 Task: In the  document agreement.epub Use the tool word Count 'and display word count while typing'. Find the word using Dictionary 'circumstances'. Below name insert the link: www.facebook.com
Action: Mouse moved to (166, 61)
Screenshot: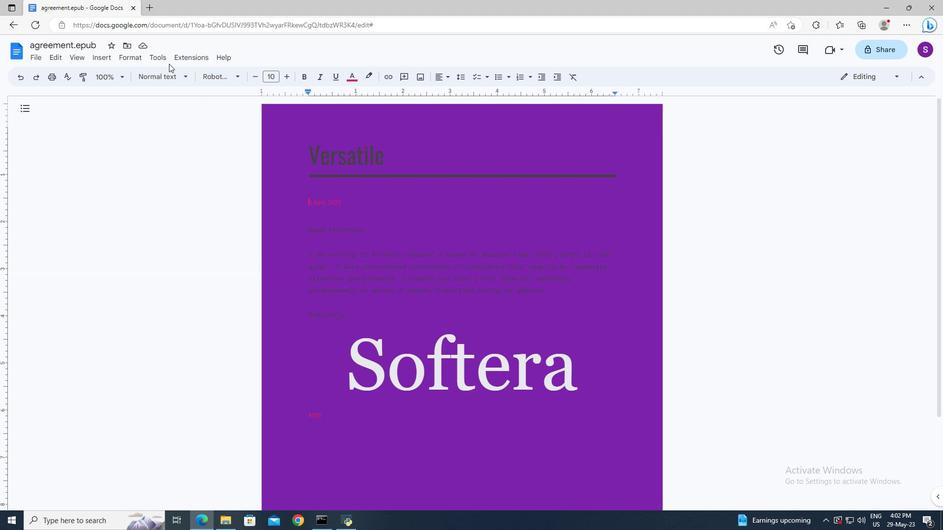 
Action: Mouse pressed left at (166, 61)
Screenshot: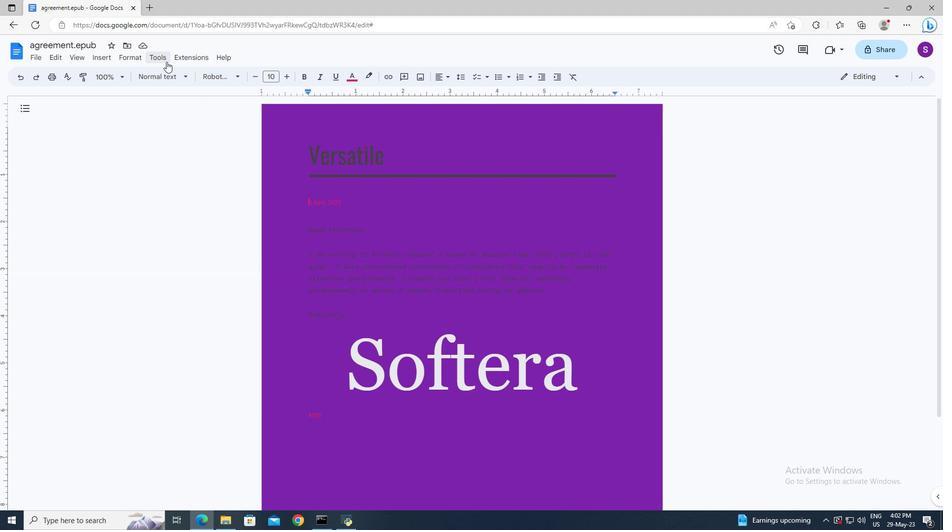 
Action: Mouse moved to (169, 88)
Screenshot: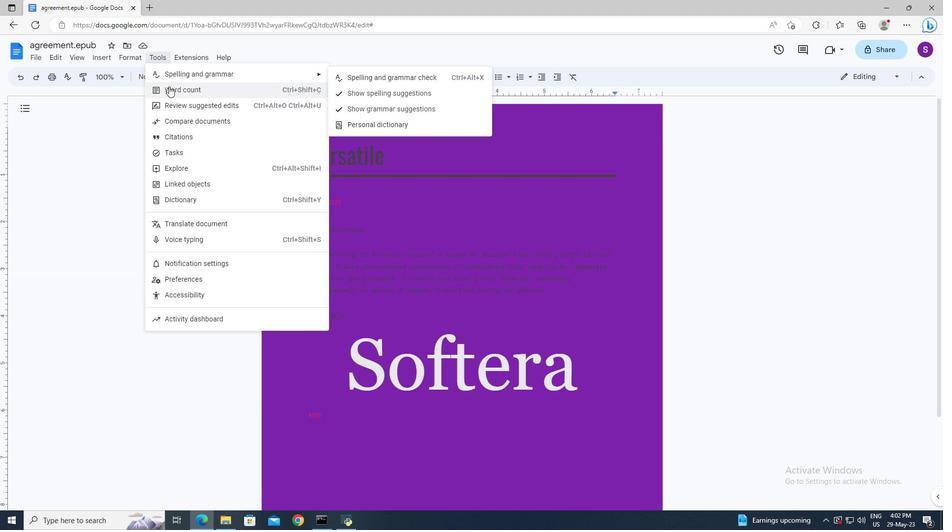 
Action: Mouse pressed left at (169, 88)
Screenshot: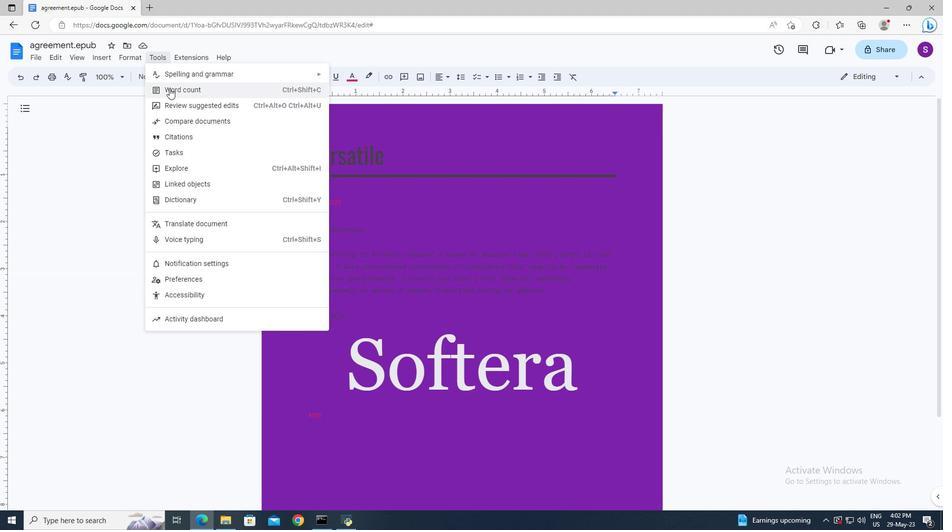 
Action: Mouse moved to (409, 313)
Screenshot: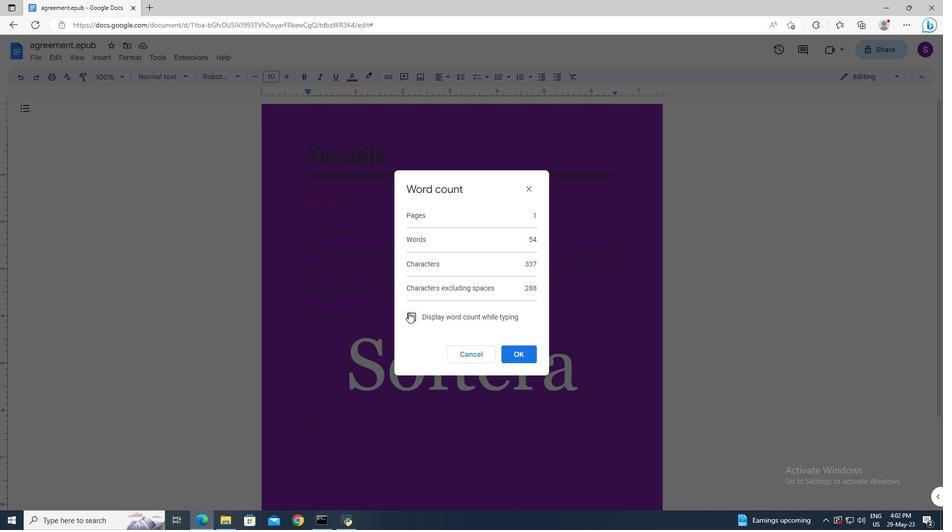 
Action: Mouse pressed left at (409, 313)
Screenshot: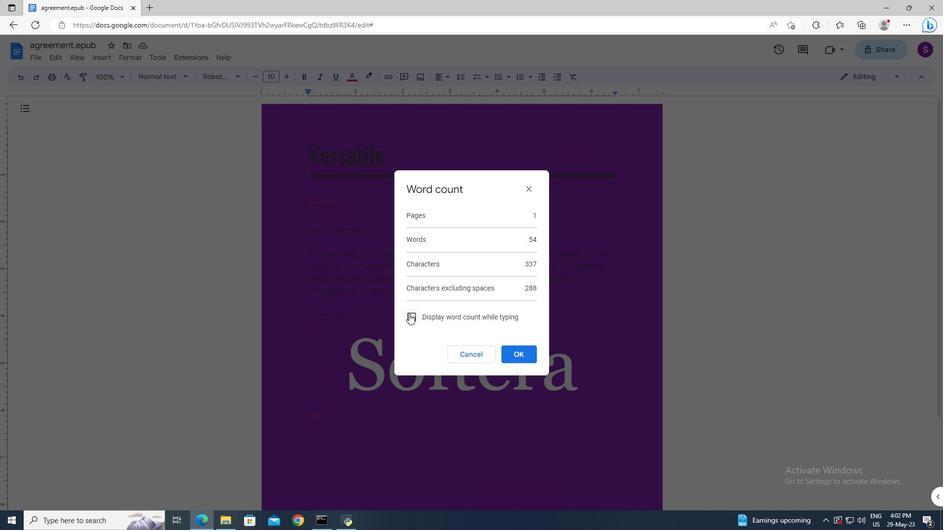 
Action: Mouse moved to (517, 349)
Screenshot: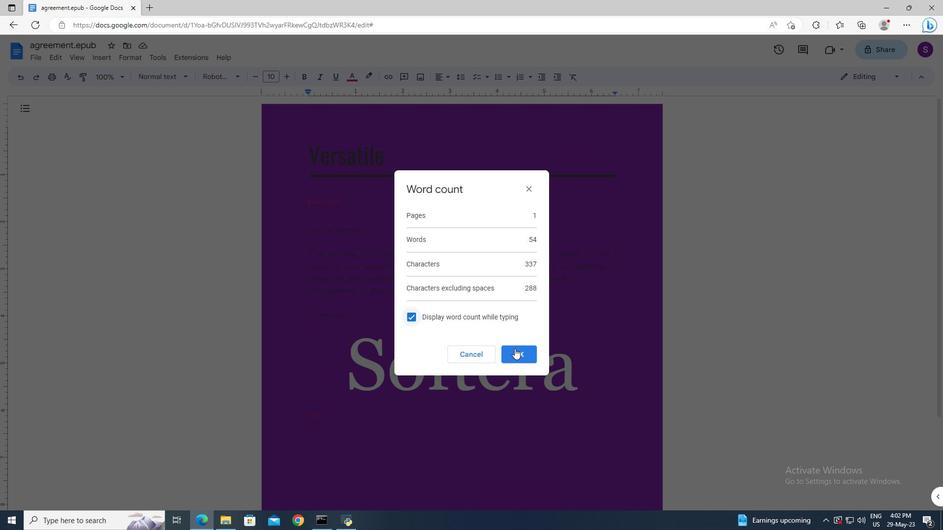 
Action: Mouse pressed left at (517, 349)
Screenshot: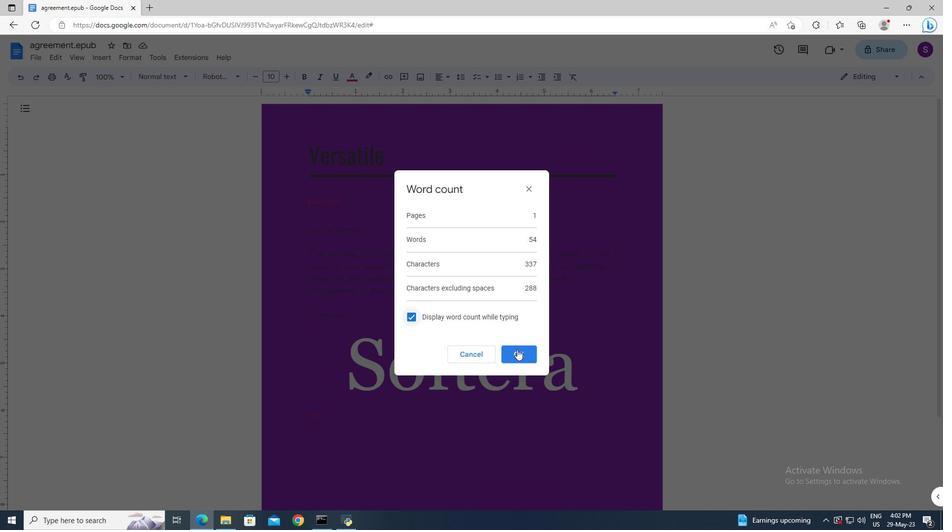 
Action: Mouse moved to (164, 58)
Screenshot: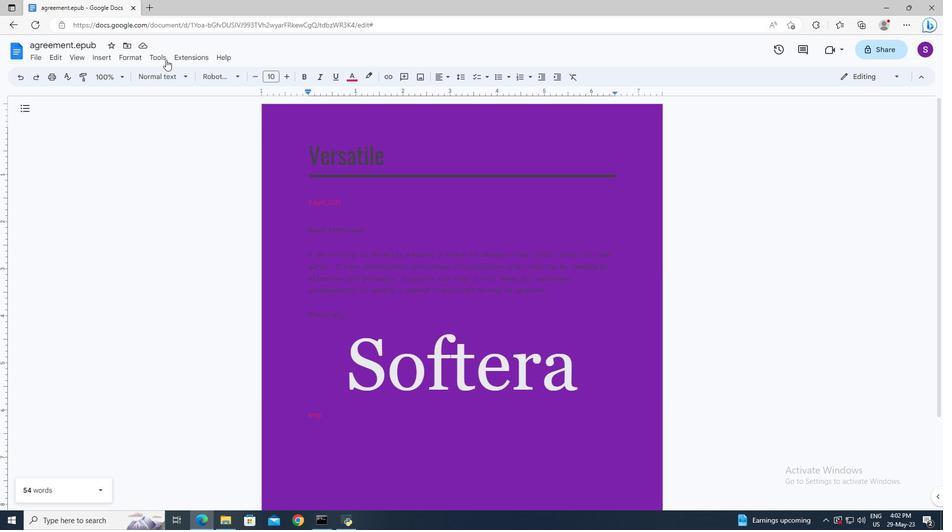 
Action: Mouse pressed left at (164, 58)
Screenshot: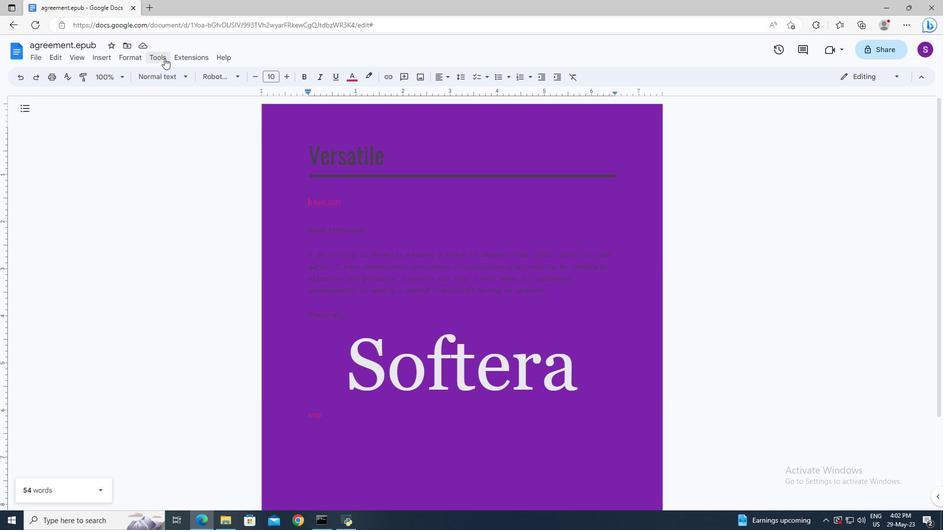 
Action: Mouse moved to (196, 196)
Screenshot: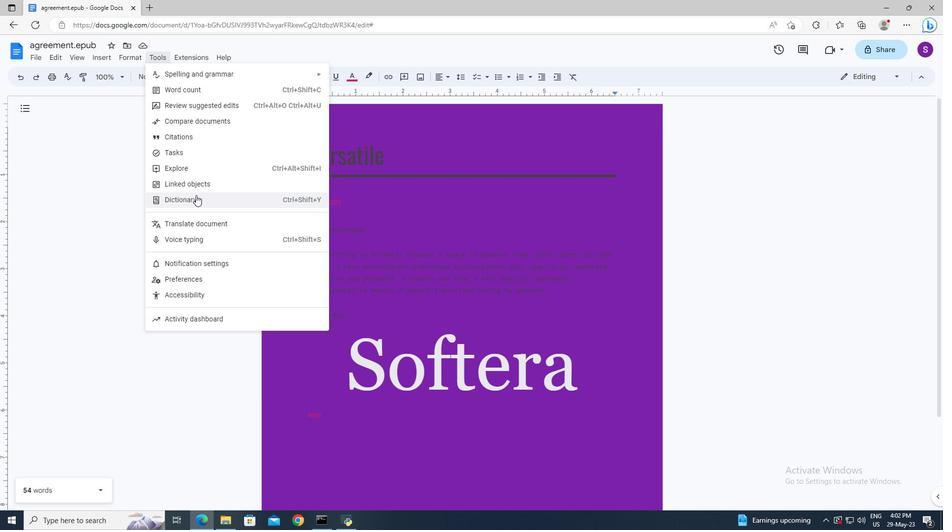 
Action: Mouse pressed left at (196, 196)
Screenshot: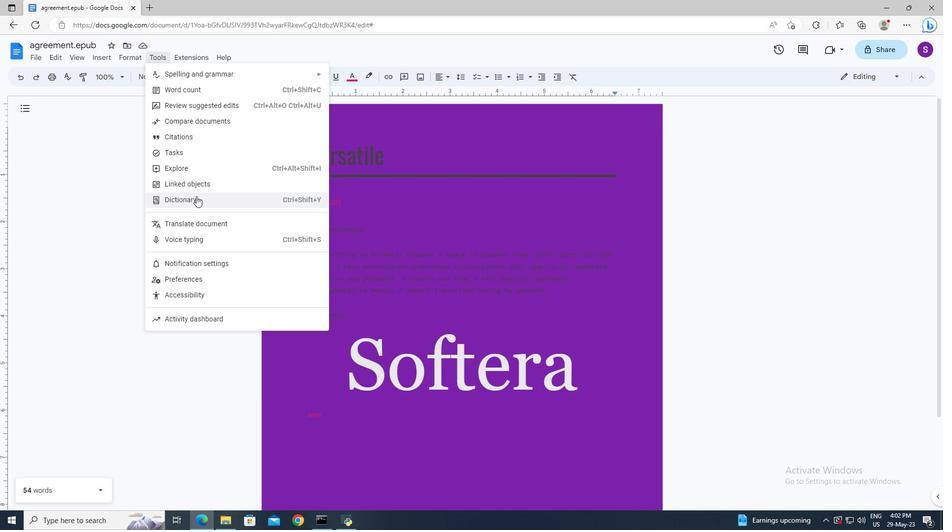 
Action: Mouse moved to (835, 112)
Screenshot: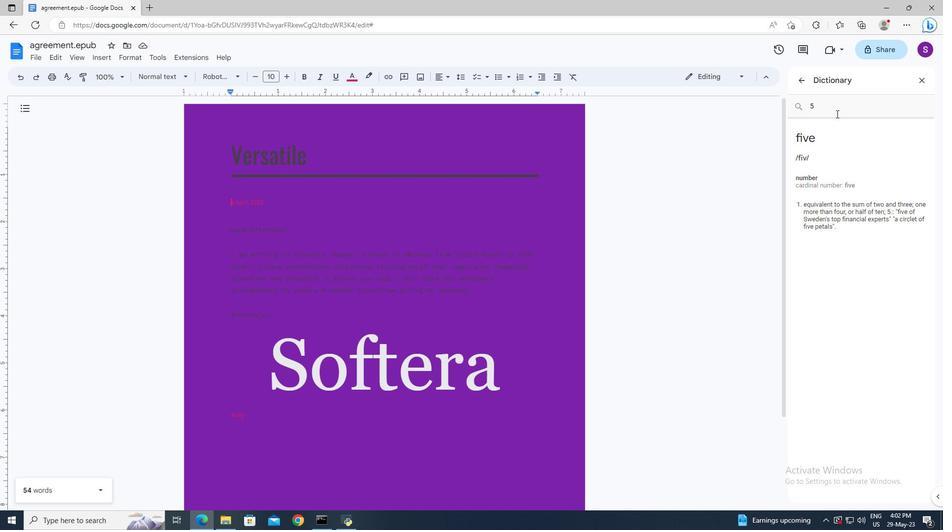 
Action: Mouse pressed left at (835, 112)
Screenshot: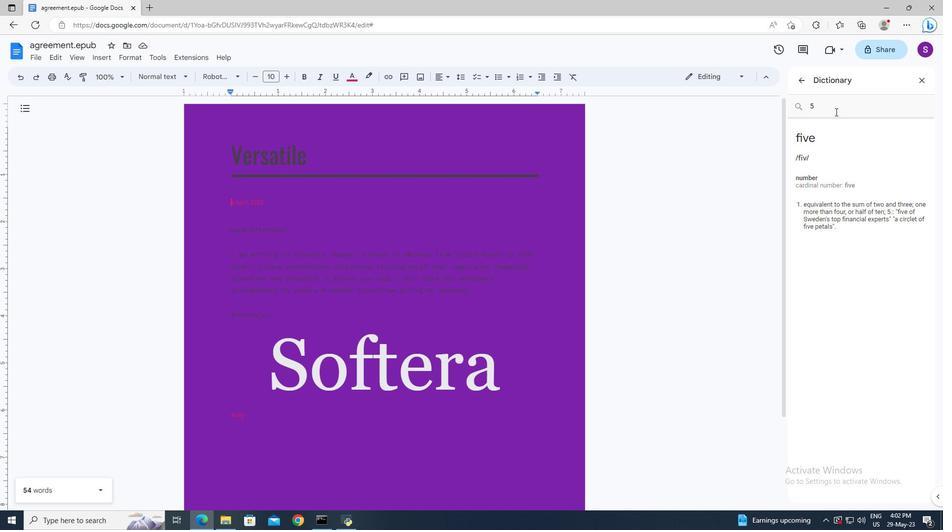 
Action: Mouse moved to (809, 196)
Screenshot: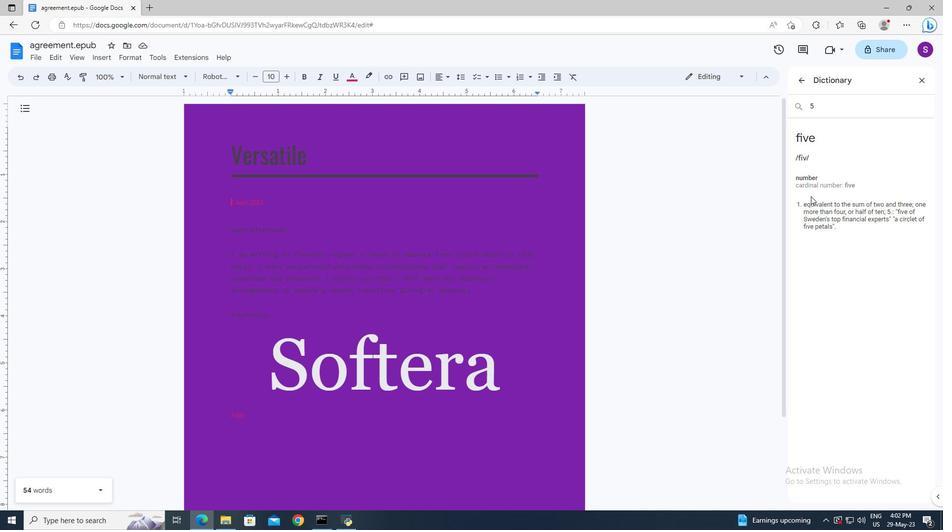 
Action: Key pressed ctrl+A<Key.delete>circumstances<Key.enter>
Screenshot: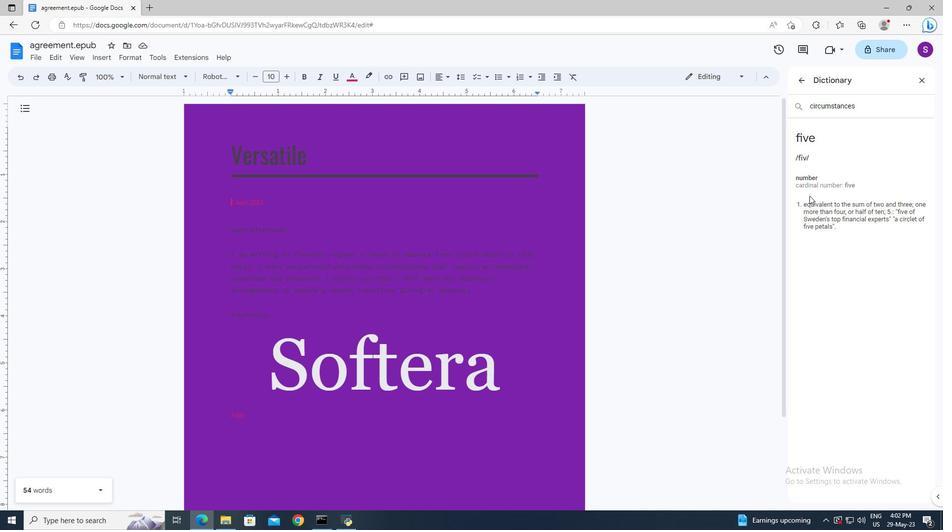 
Action: Mouse moved to (298, 412)
Screenshot: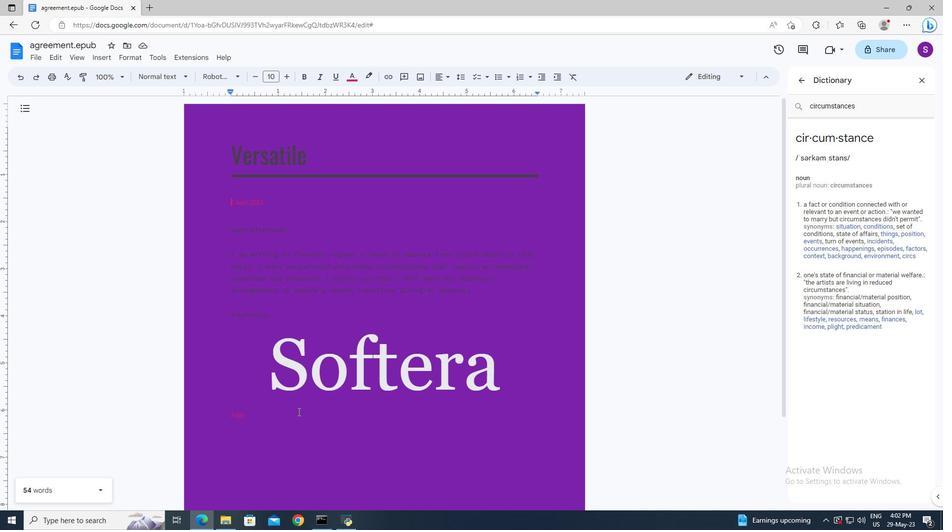 
Action: Mouse pressed left at (298, 412)
Screenshot: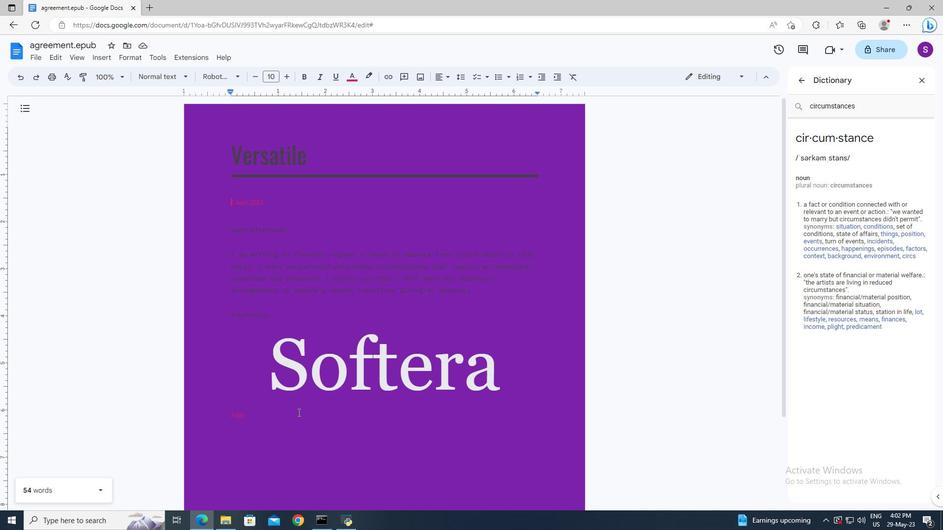 
Action: Mouse moved to (298, 412)
Screenshot: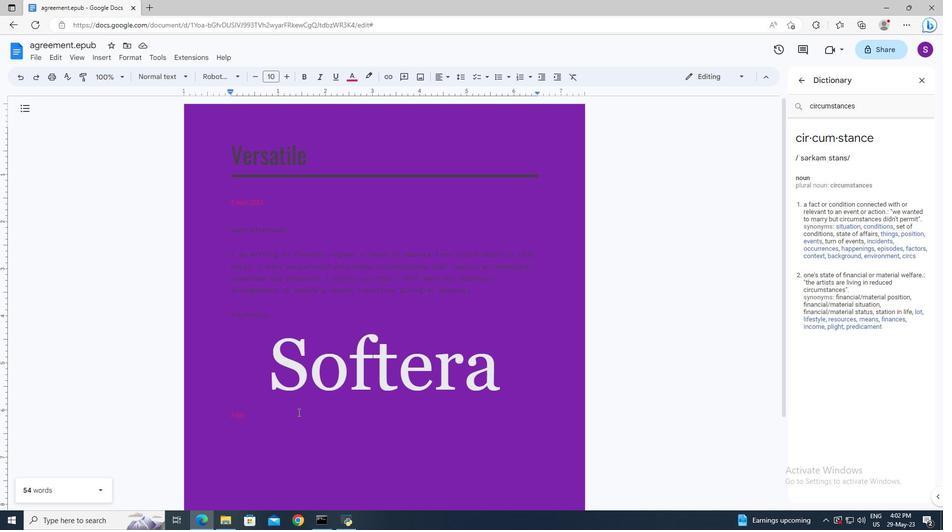 
Action: Key pressed <Key.enter>
Screenshot: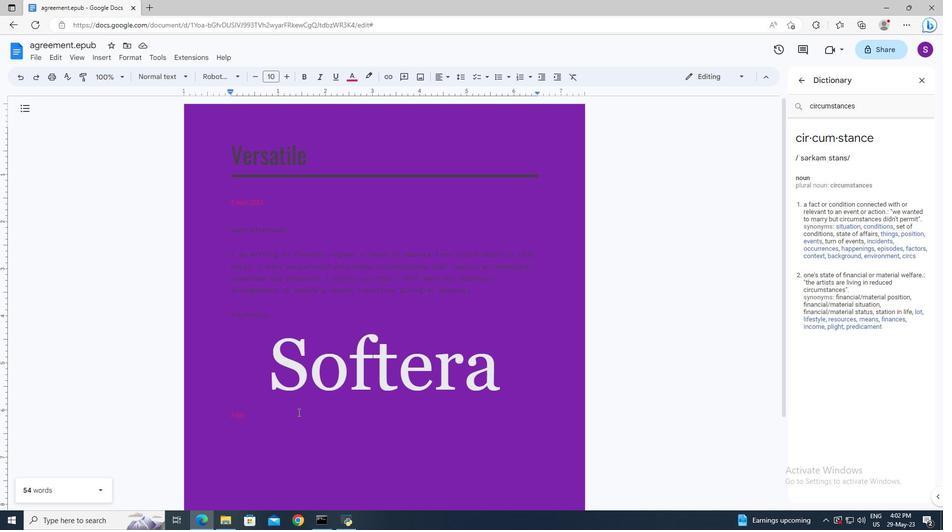 
Action: Mouse moved to (109, 61)
Screenshot: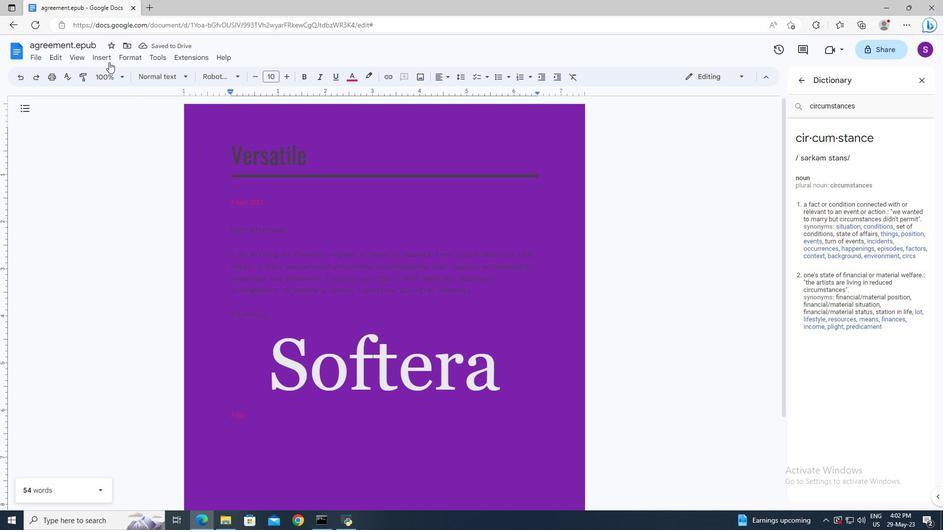 
Action: Mouse pressed left at (109, 61)
Screenshot: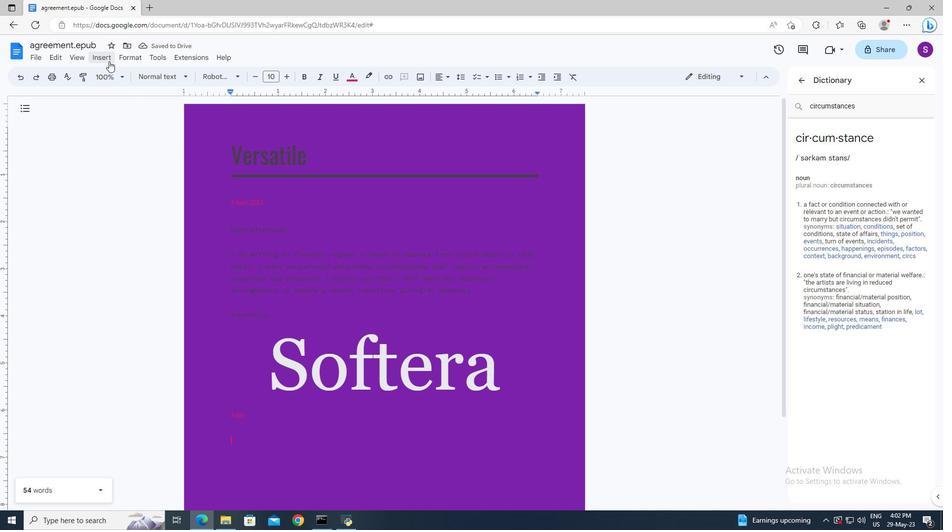 
Action: Mouse moved to (141, 355)
Screenshot: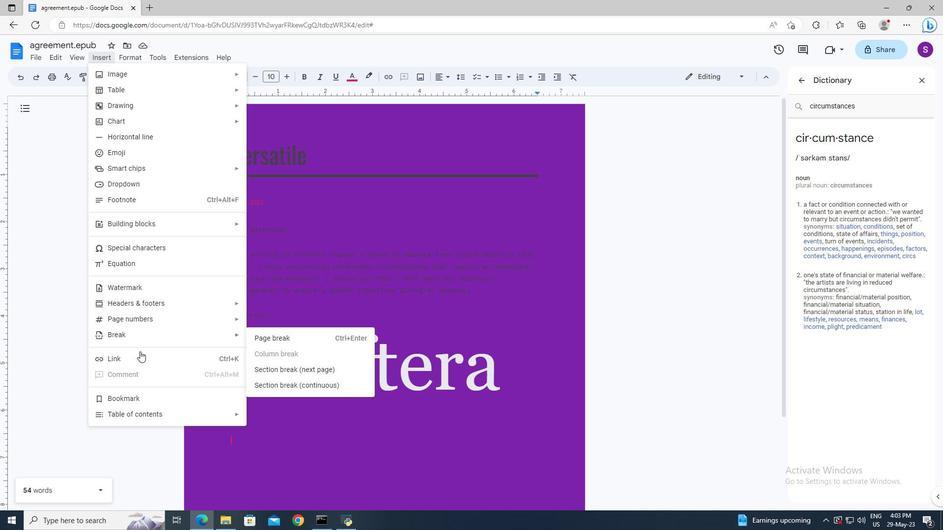 
Action: Mouse pressed left at (141, 355)
Screenshot: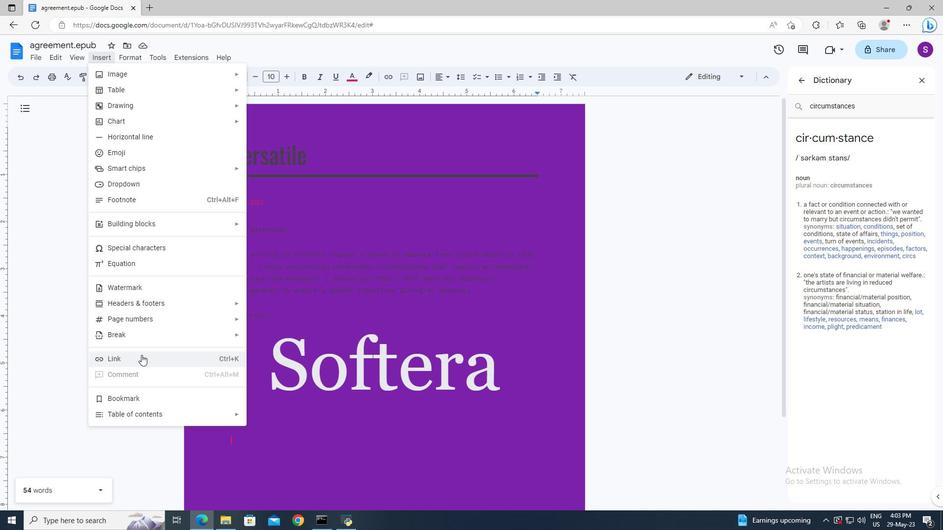 
Action: Mouse moved to (141, 355)
Screenshot: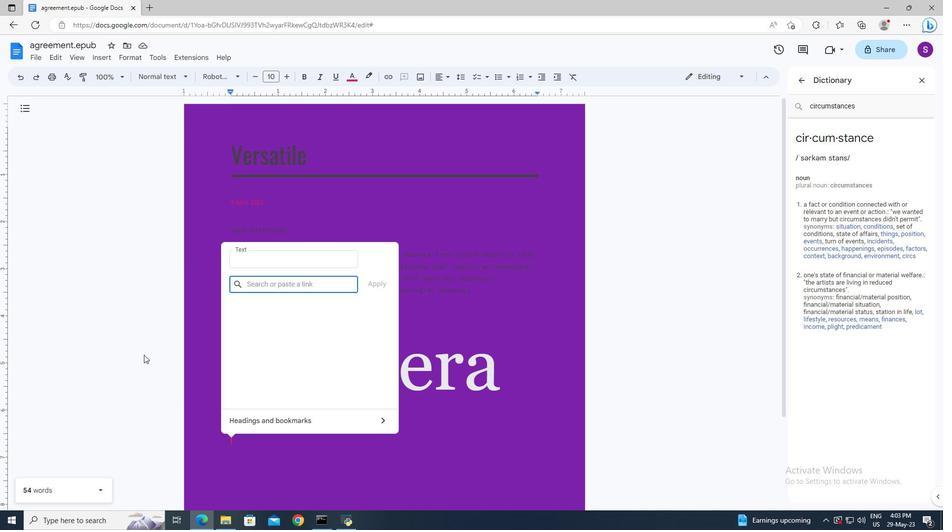 
Action: Key pressed www.facebook.com
Screenshot: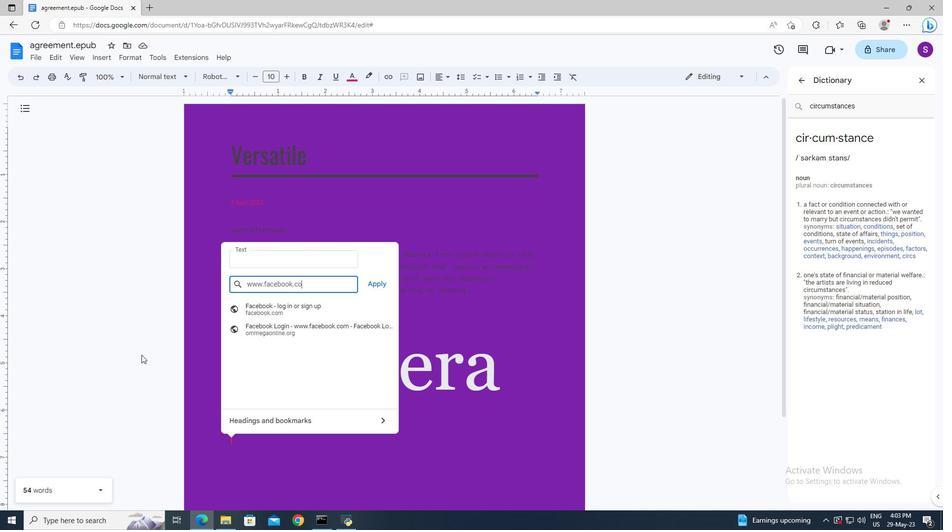 
Action: Mouse moved to (378, 285)
Screenshot: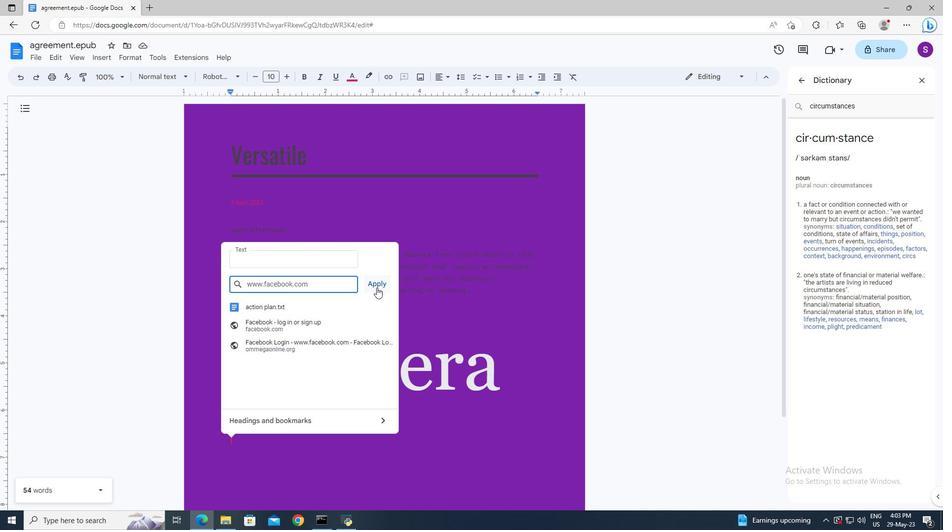 
Action: Mouse pressed left at (378, 285)
Screenshot: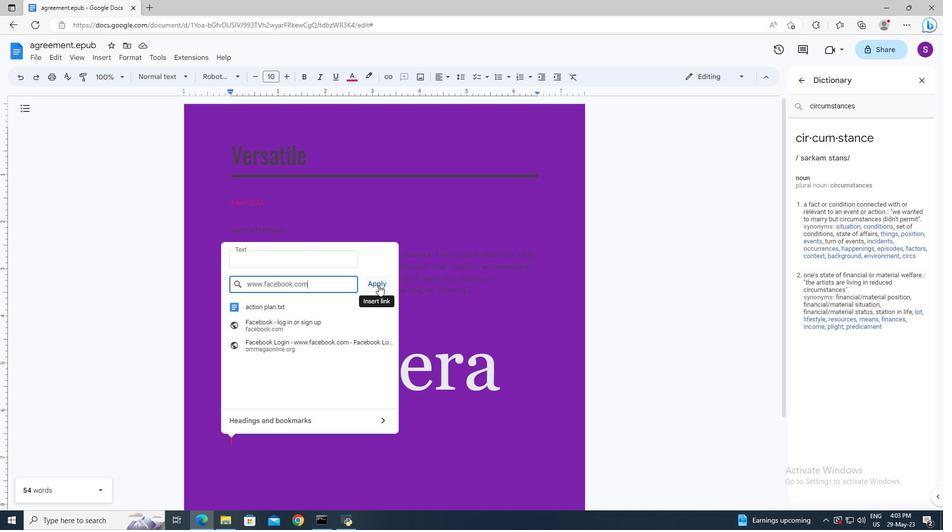 
